 Task: Create Card Podcast Performance Review in Board Employee Performance Management to Workspace Inbound Marketing Agencies. Create Card Interior Design Review in Board Social Media Influencer Collaboration and Partnership Management to Workspace Inbound Marketing Agencies. Create Card Public Speaking Event Planning in Board Market Analysis for SWOT Analysis and Strategy Development to Workspace Inbound Marketing Agencies
Action: Mouse moved to (192, 179)
Screenshot: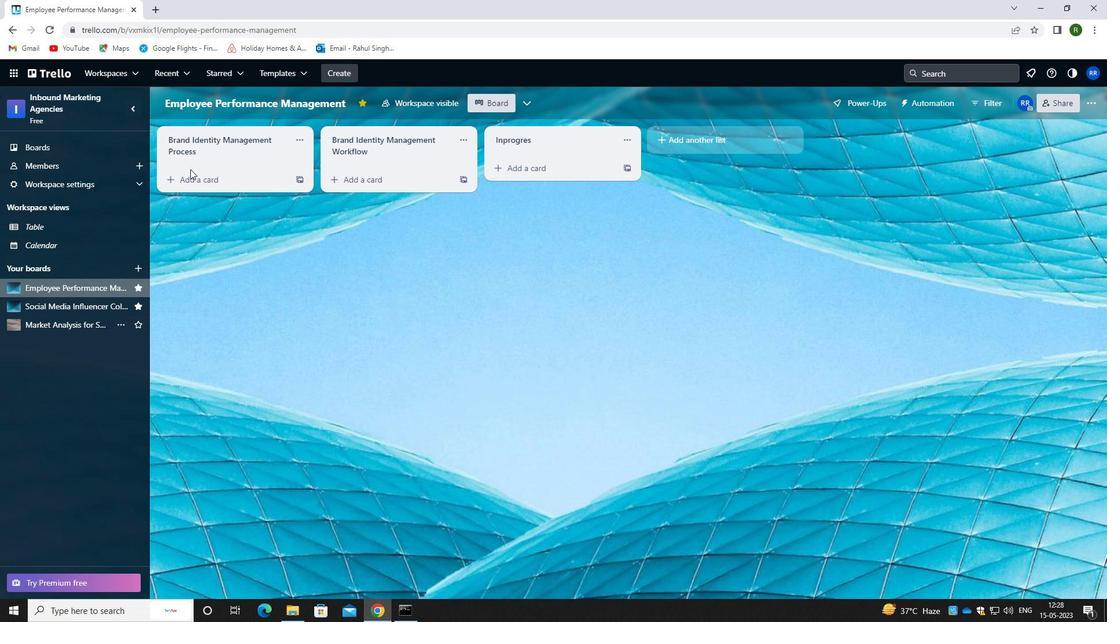 
Action: Mouse pressed left at (192, 179)
Screenshot: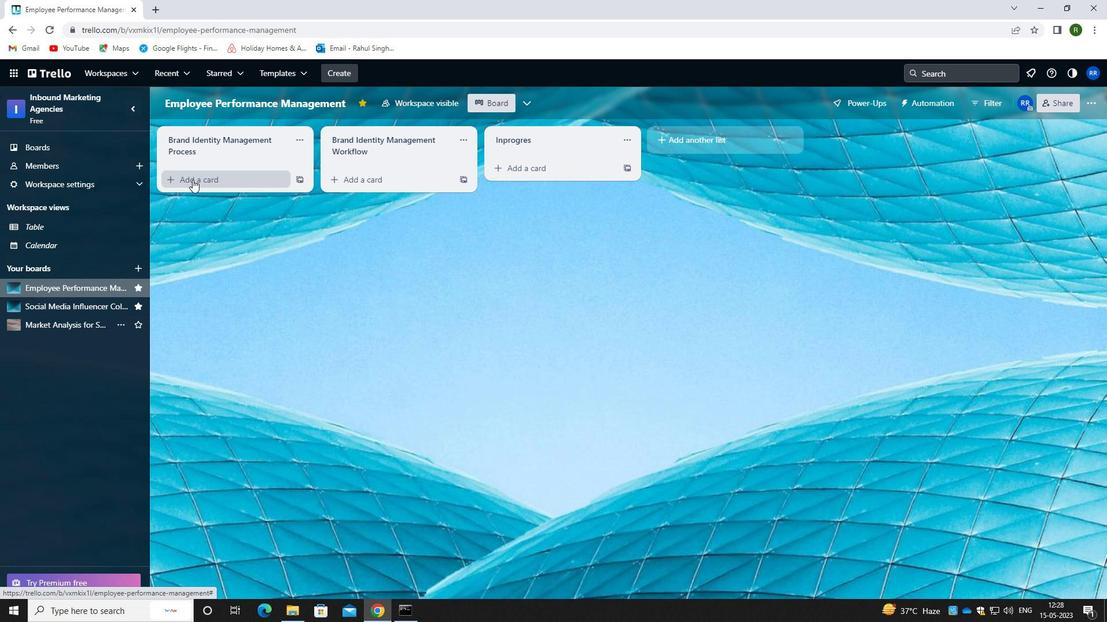 
Action: Mouse moved to (224, 188)
Screenshot: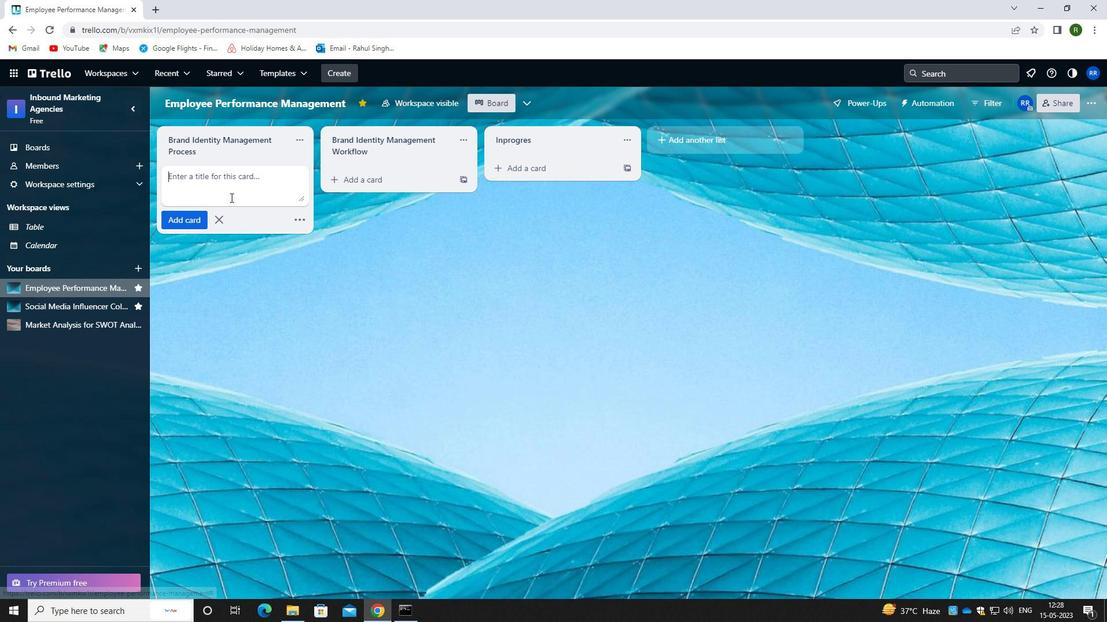 
Action: Key pressed <Key.caps_lock>p<Key.caps_lock>odcast
Screenshot: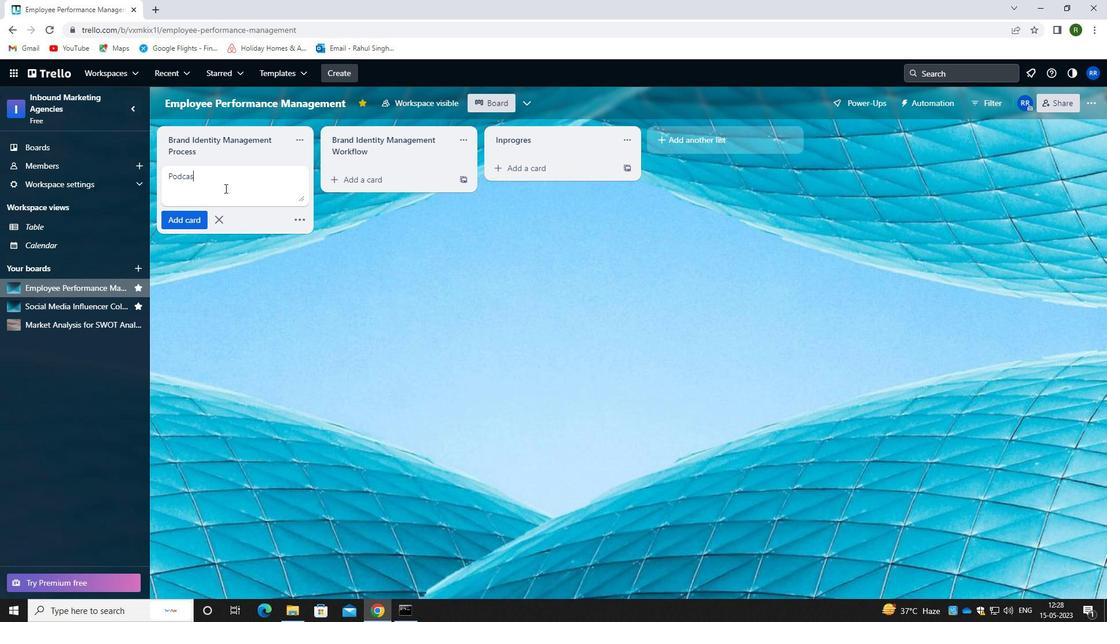 
Action: Mouse moved to (226, 186)
Screenshot: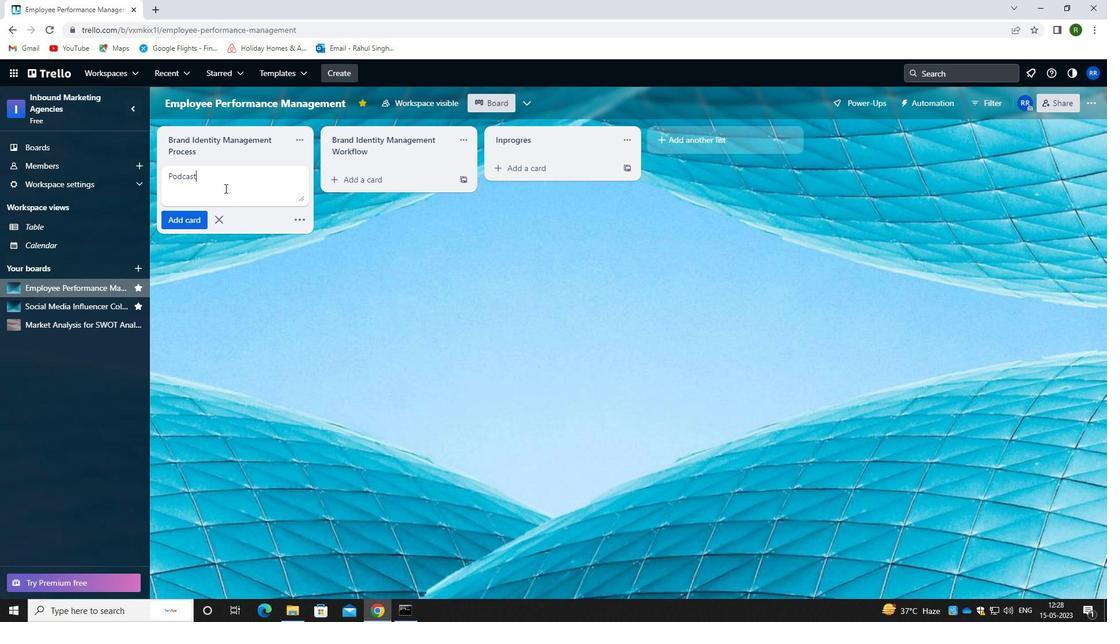 
Action: Key pressed <Key.space><Key.caps_lock>p<Key.caps_lock>erformance<Key.space><Key.caps_lock>r<Key.caps_lock>eview
Screenshot: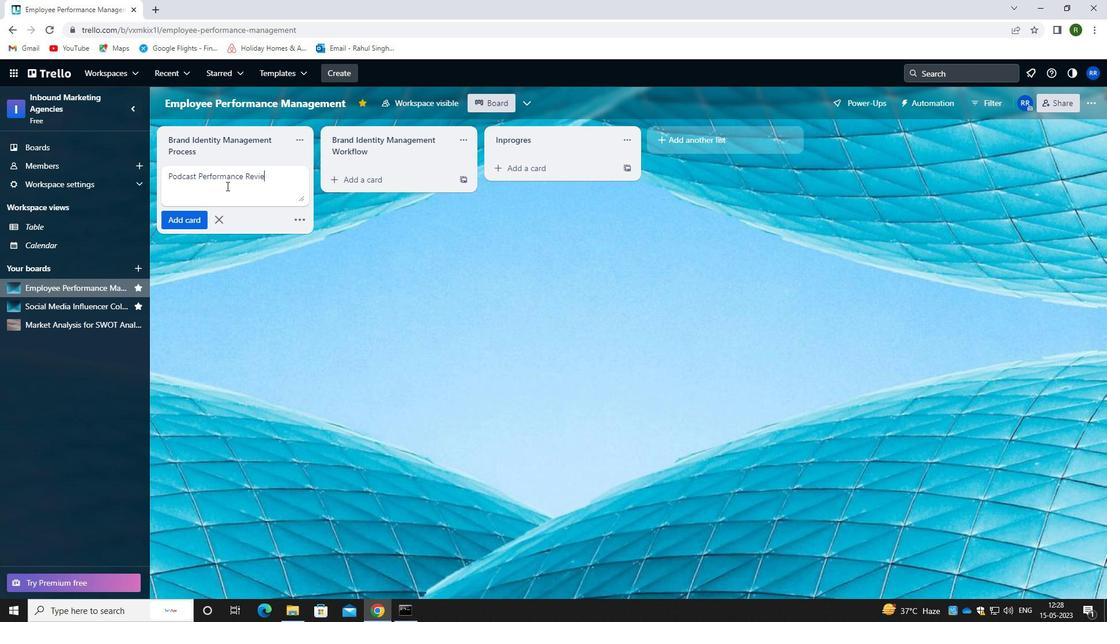 
Action: Mouse moved to (177, 222)
Screenshot: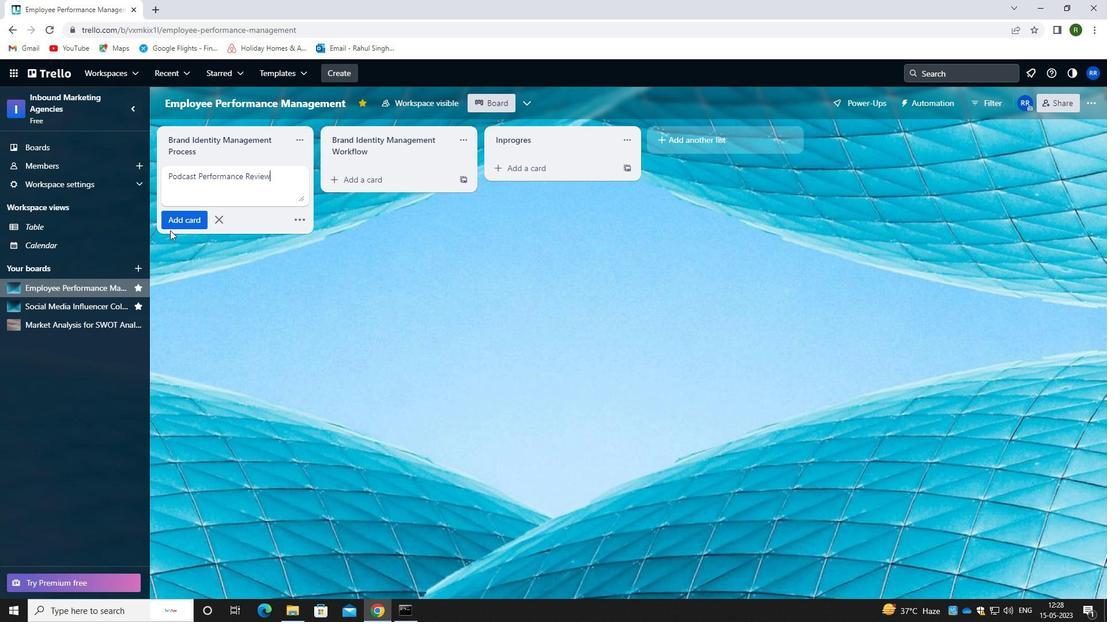 
Action: Mouse pressed left at (177, 222)
Screenshot: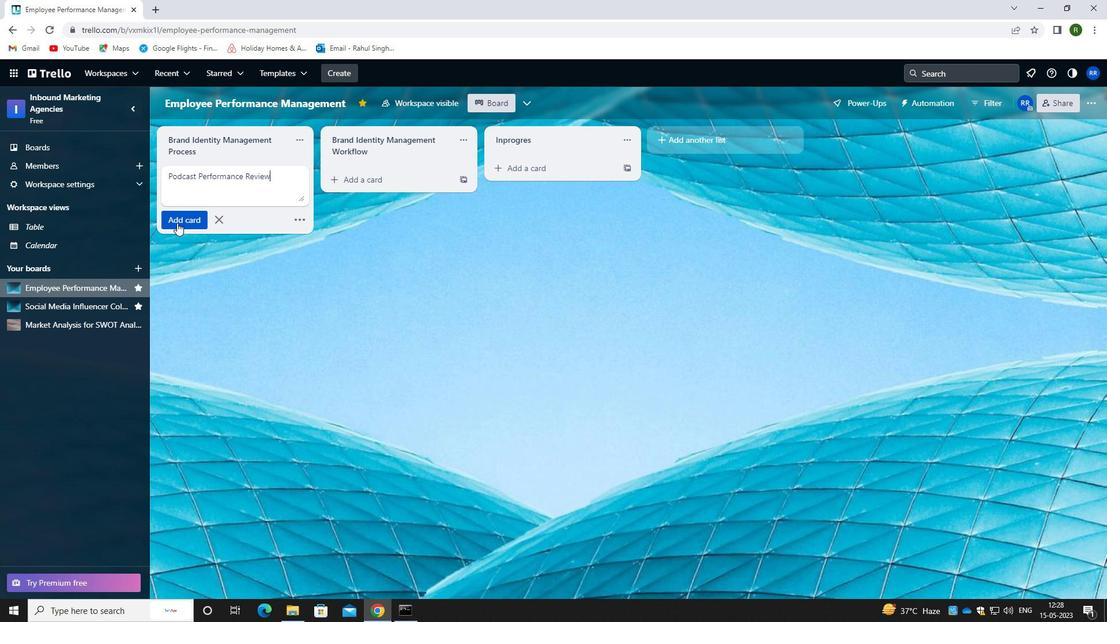 
Action: Mouse moved to (53, 307)
Screenshot: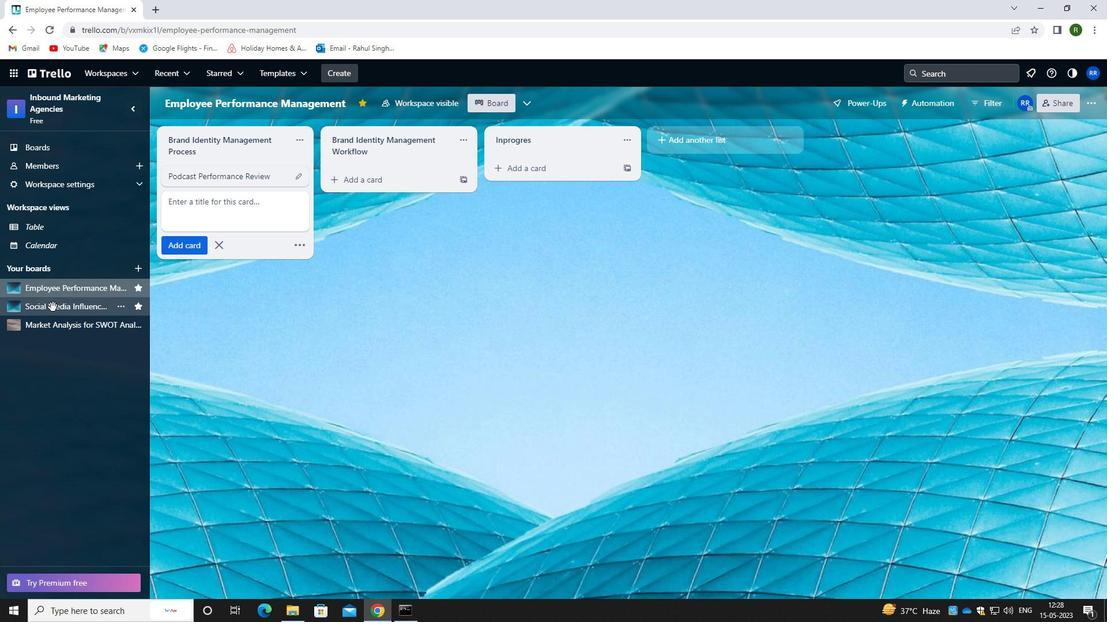
Action: Mouse pressed left at (53, 307)
Screenshot: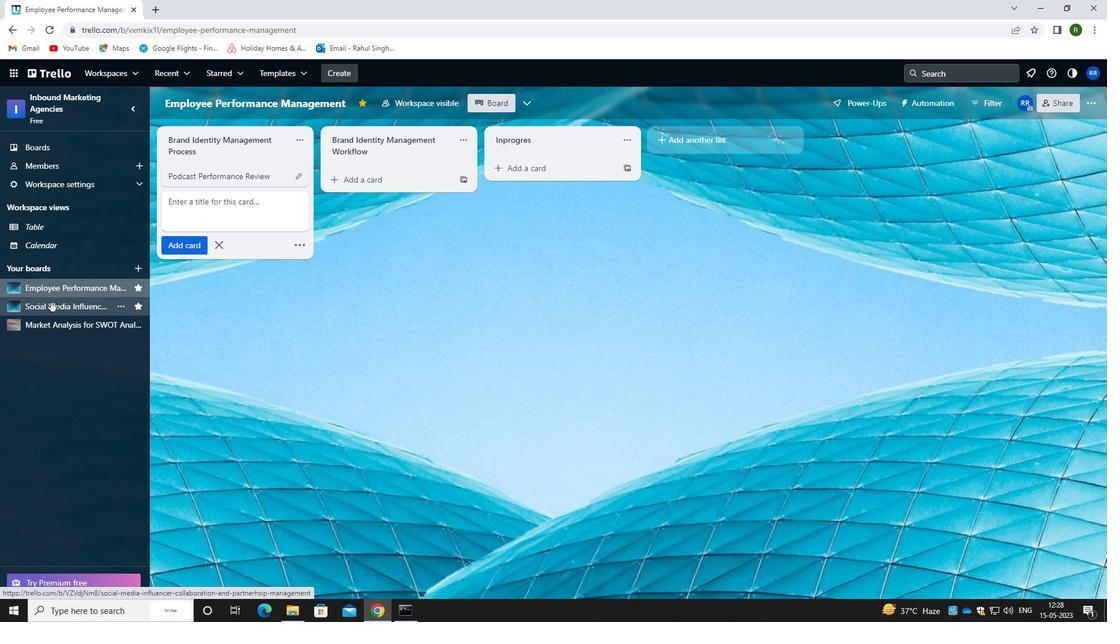 
Action: Mouse moved to (198, 176)
Screenshot: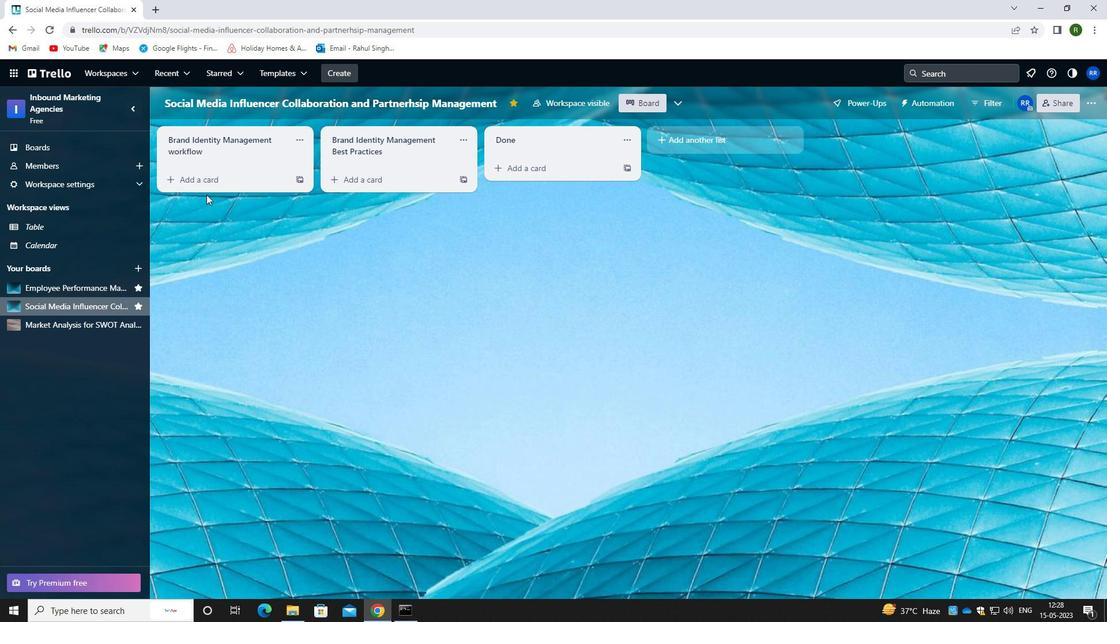 
Action: Mouse pressed left at (198, 176)
Screenshot: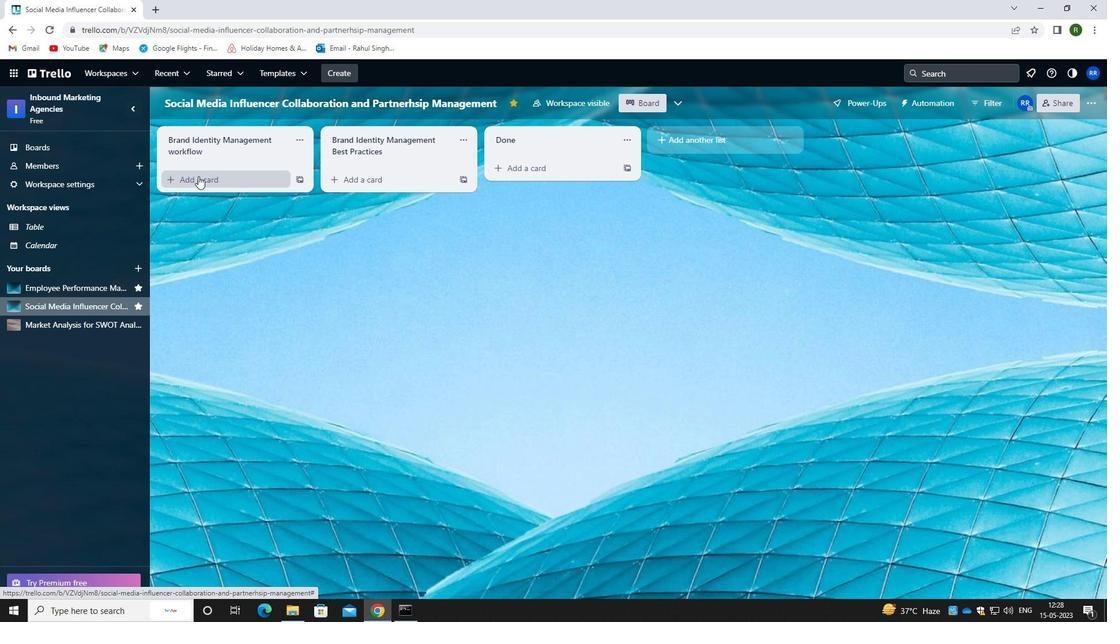
Action: Mouse moved to (221, 186)
Screenshot: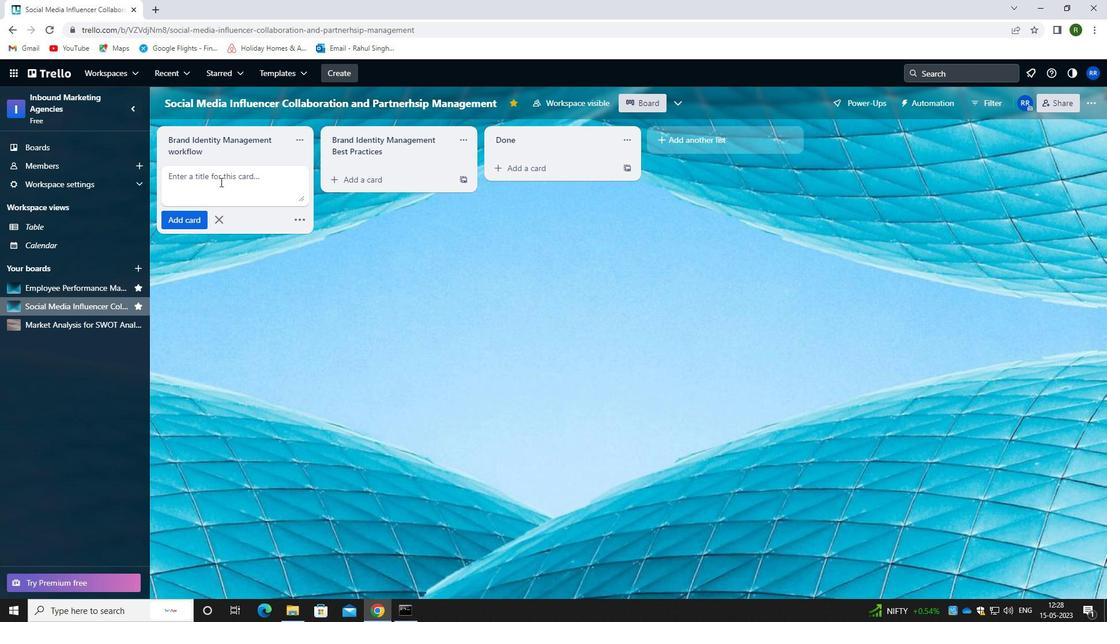 
Action: Key pressed <Key.caps_lock>i<Key.caps_lock>nteriour<Key.space><Key.backspace><Key.backspace><Key.backspace>r<Key.space><Key.caps_lock>d<Key.caps_lock>esigh<Key.backspace>n<Key.space><Key.caps_lock>r<Key.caps_lock>eview
Screenshot: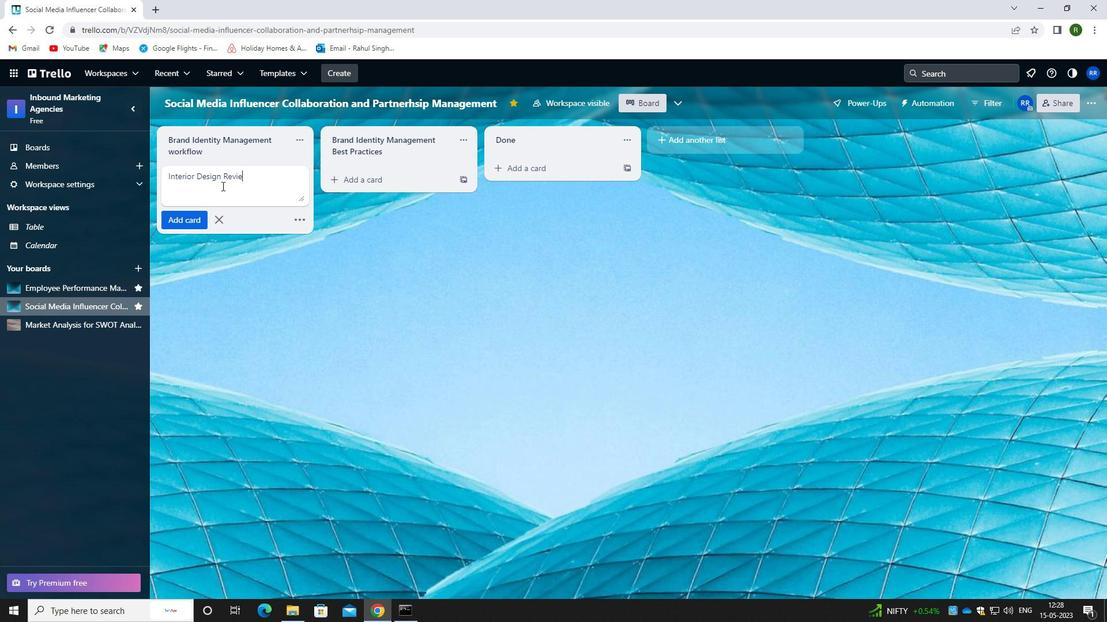 
Action: Mouse moved to (181, 228)
Screenshot: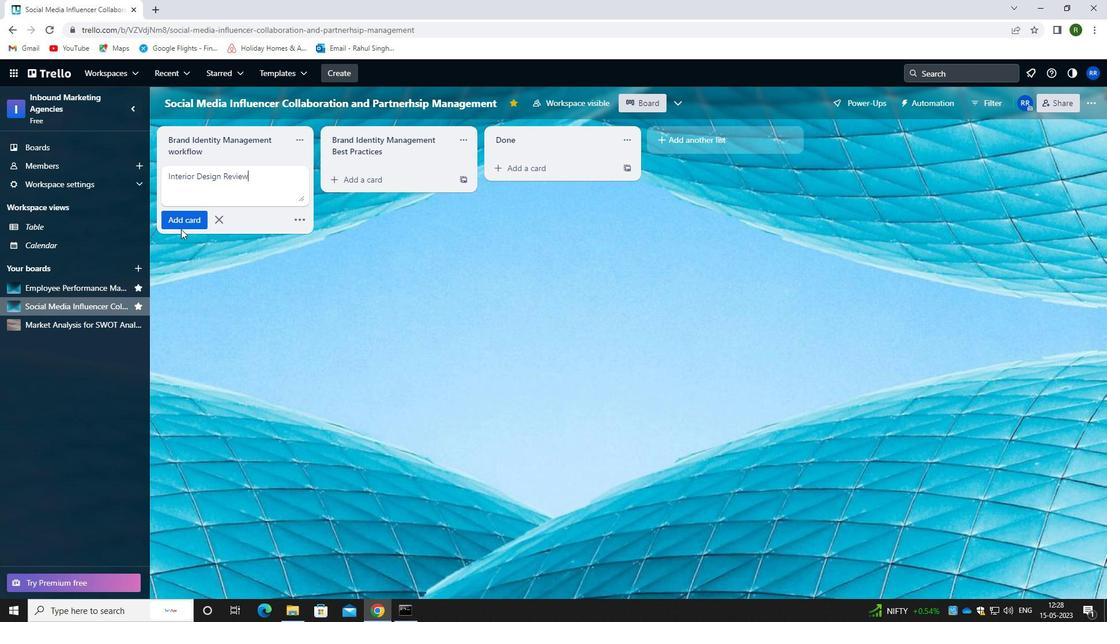
Action: Mouse pressed left at (181, 228)
Screenshot: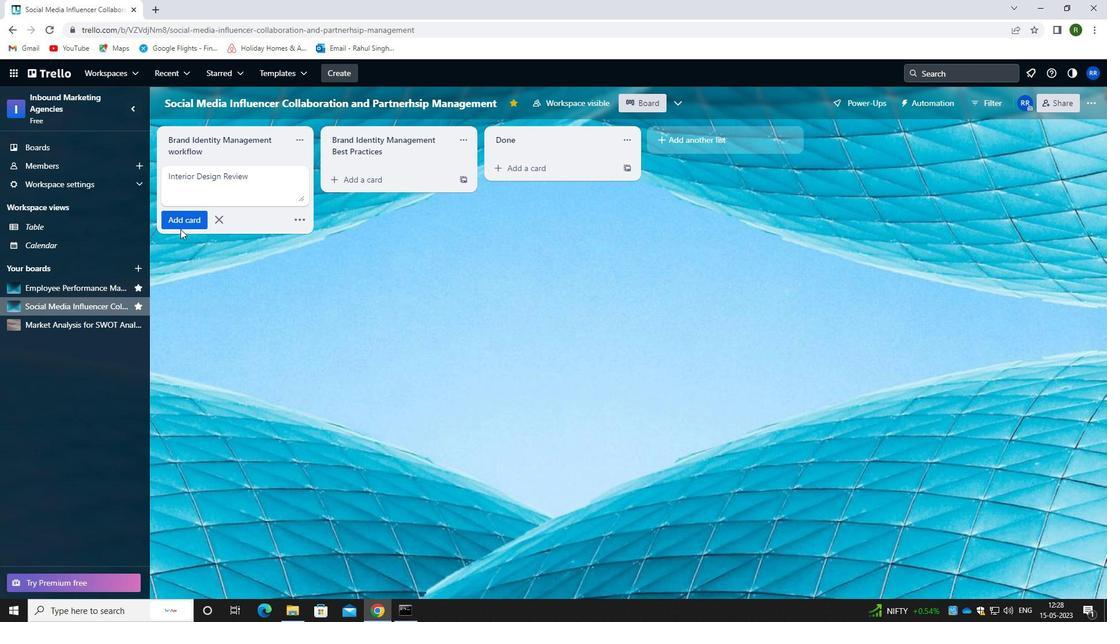 
Action: Mouse moved to (57, 325)
Screenshot: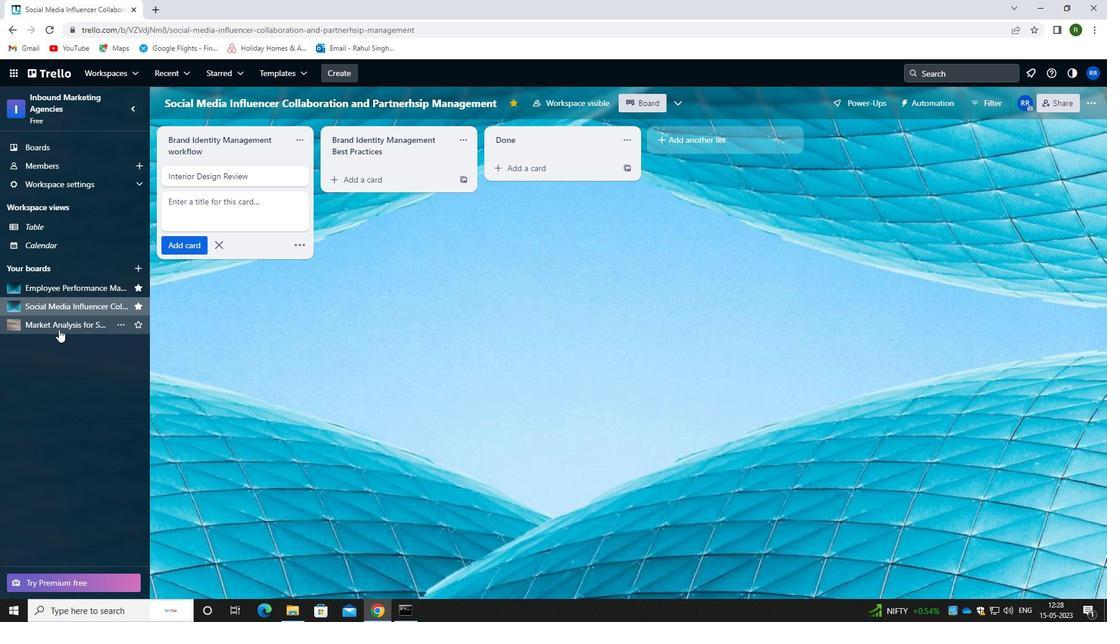 
Action: Mouse pressed left at (57, 325)
Screenshot: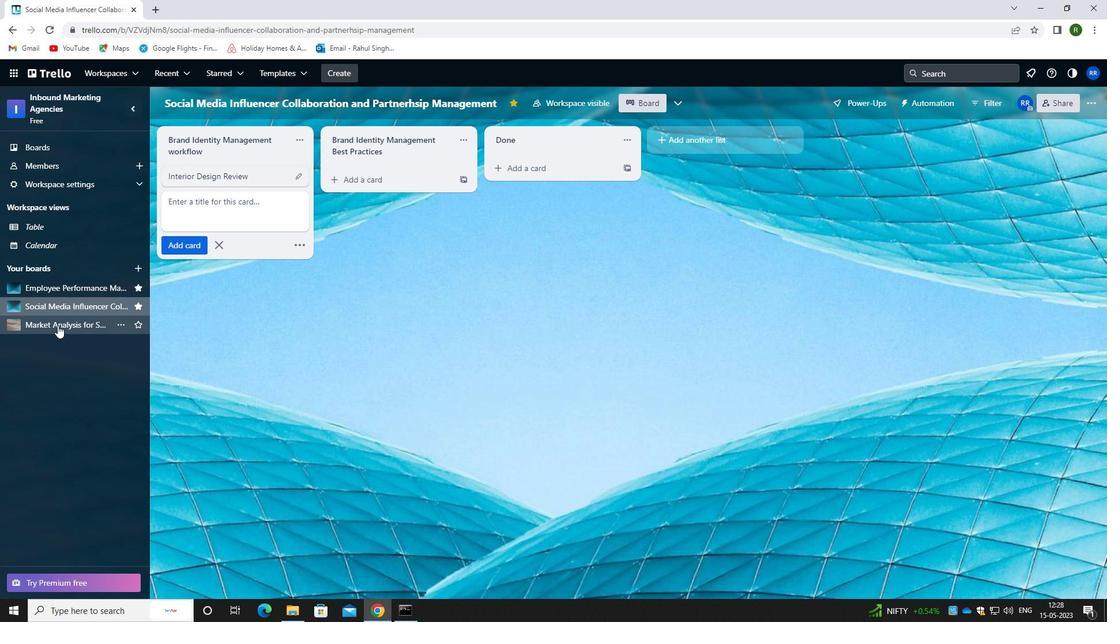 
Action: Mouse moved to (221, 182)
Screenshot: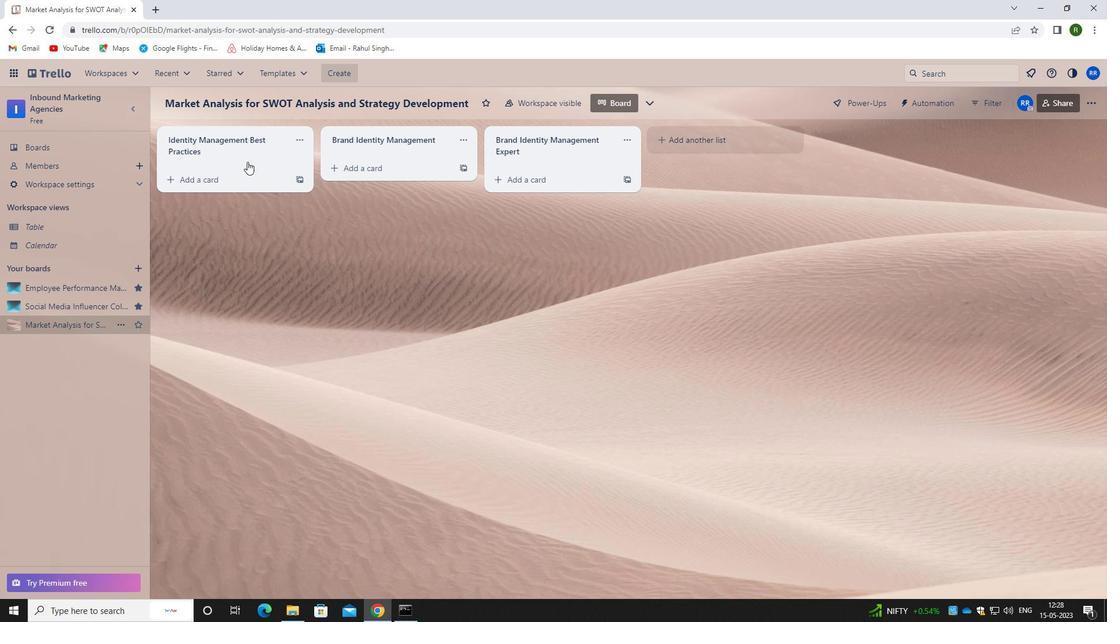
Action: Mouse pressed left at (221, 182)
Screenshot: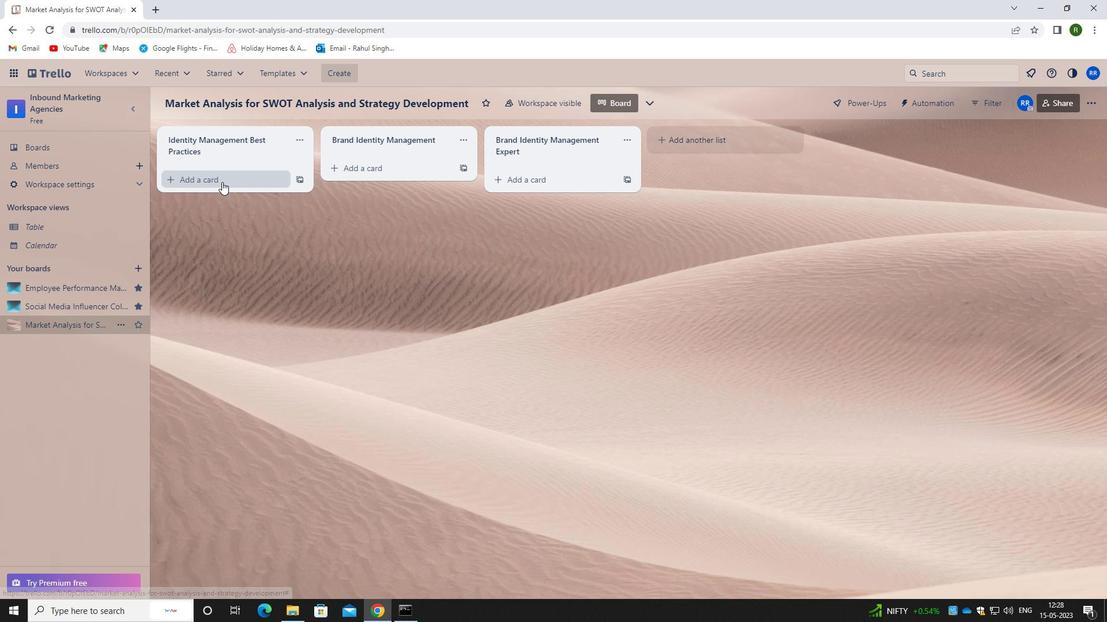 
Action: Mouse moved to (223, 200)
Screenshot: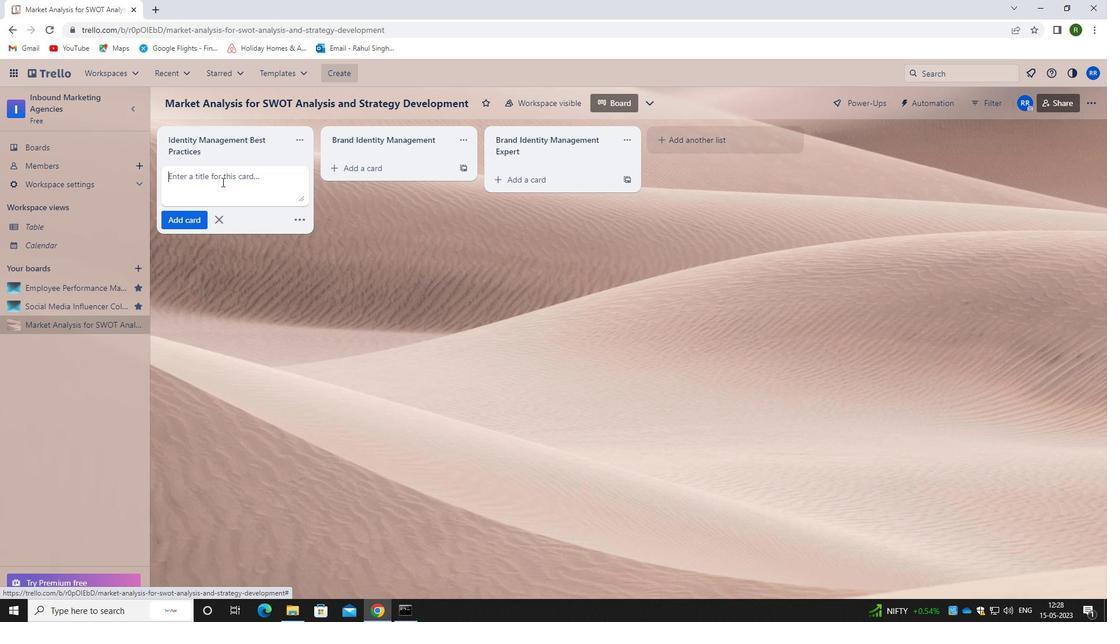 
Action: Key pressed <Key.caps_lock>p<Key.caps_lock>ublic<Key.space><Key.caps_lock>s<Key.caps_lock>peaking<Key.space><Key.caps_lock>e<Key.caps_lock>vent<Key.space><Key.caps_lock>plann<Key.backspace><Key.backspace><Key.backspace><Key.backspace><Key.caps_lock>a<Key.backspace>lannign<Key.backspace><Key.backspace>ng<Key.space>
Screenshot: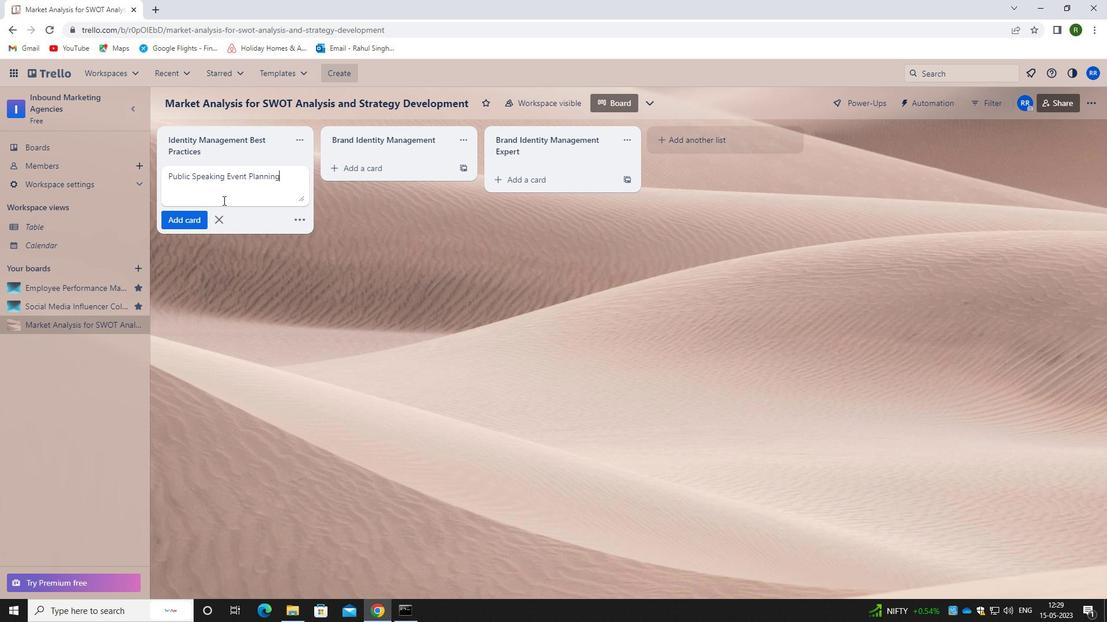 
Action: Mouse moved to (161, 226)
Screenshot: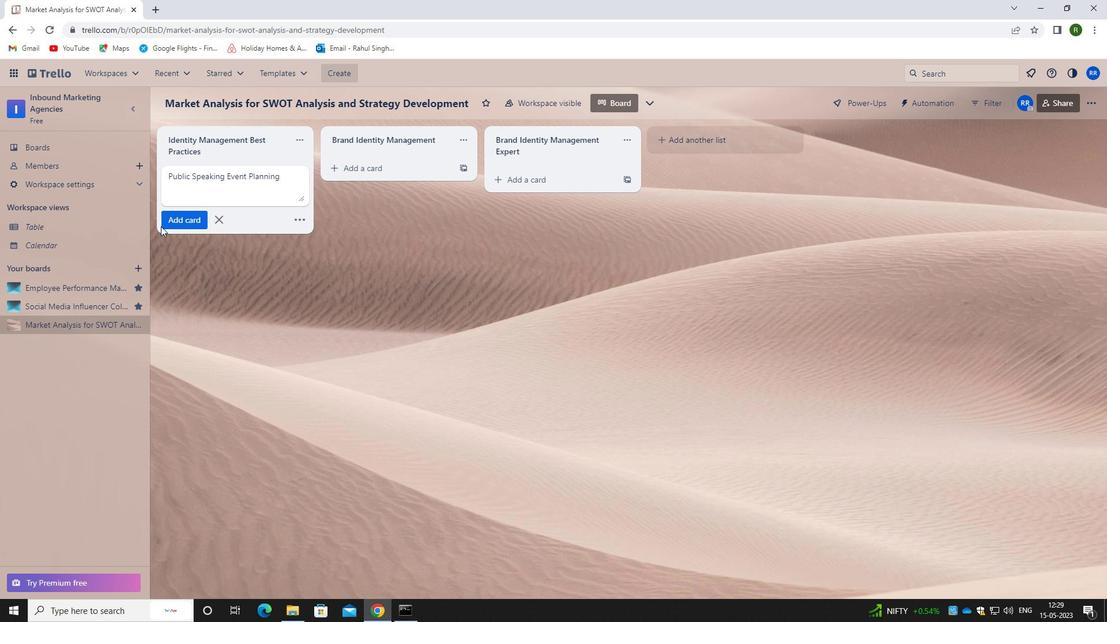 
Action: Mouse pressed left at (161, 226)
Screenshot: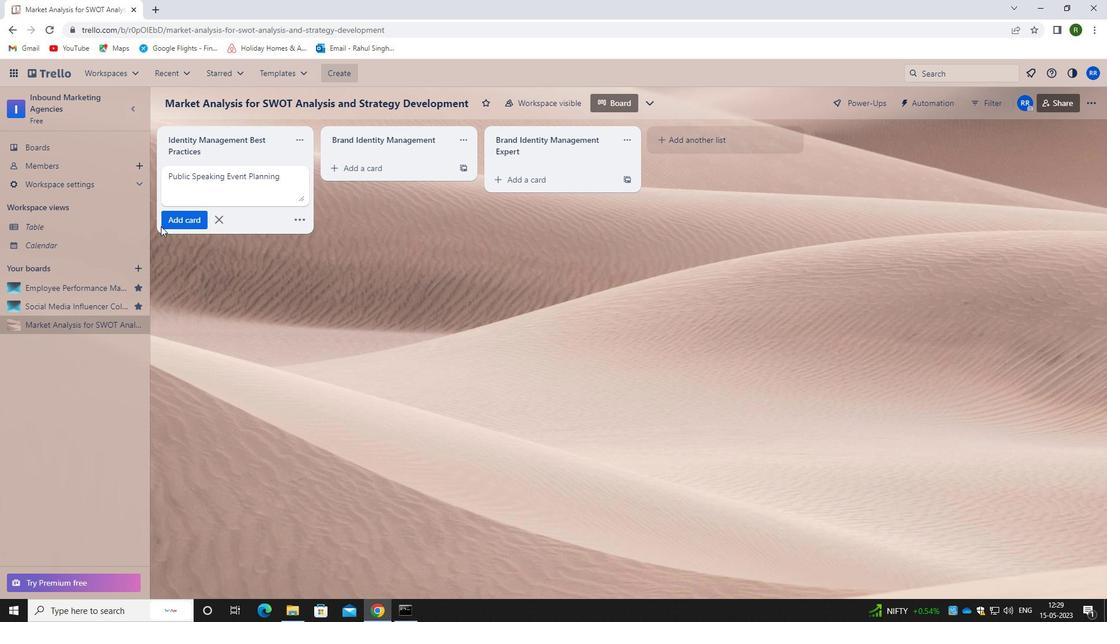 
Action: Mouse moved to (224, 295)
Screenshot: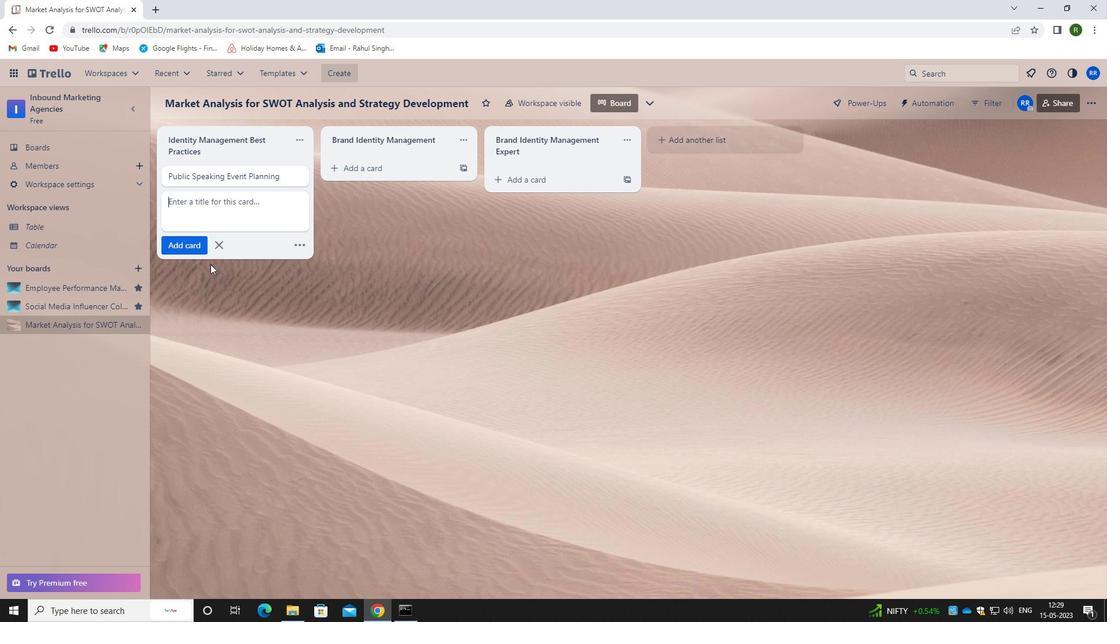
Action: Mouse pressed left at (224, 295)
Screenshot: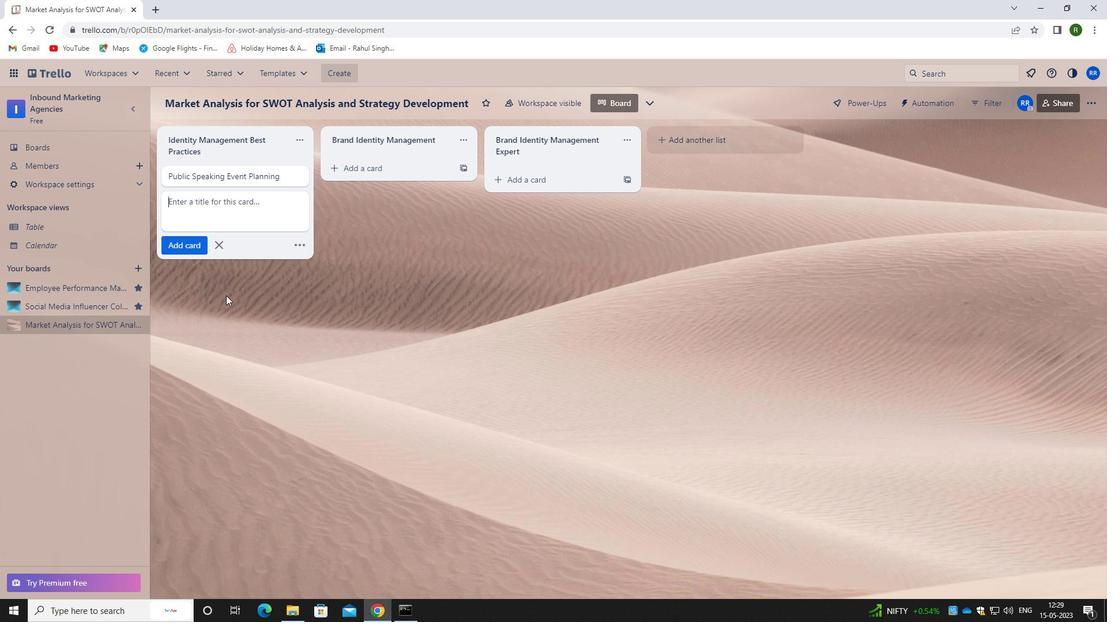 
